 Task: Move the task Add support for internationalization to the mobile app to the section To-Do in the project Trailblazer and sort the tasks in the project by Assignee in Descending order.
Action: Mouse moved to (731, 288)
Screenshot: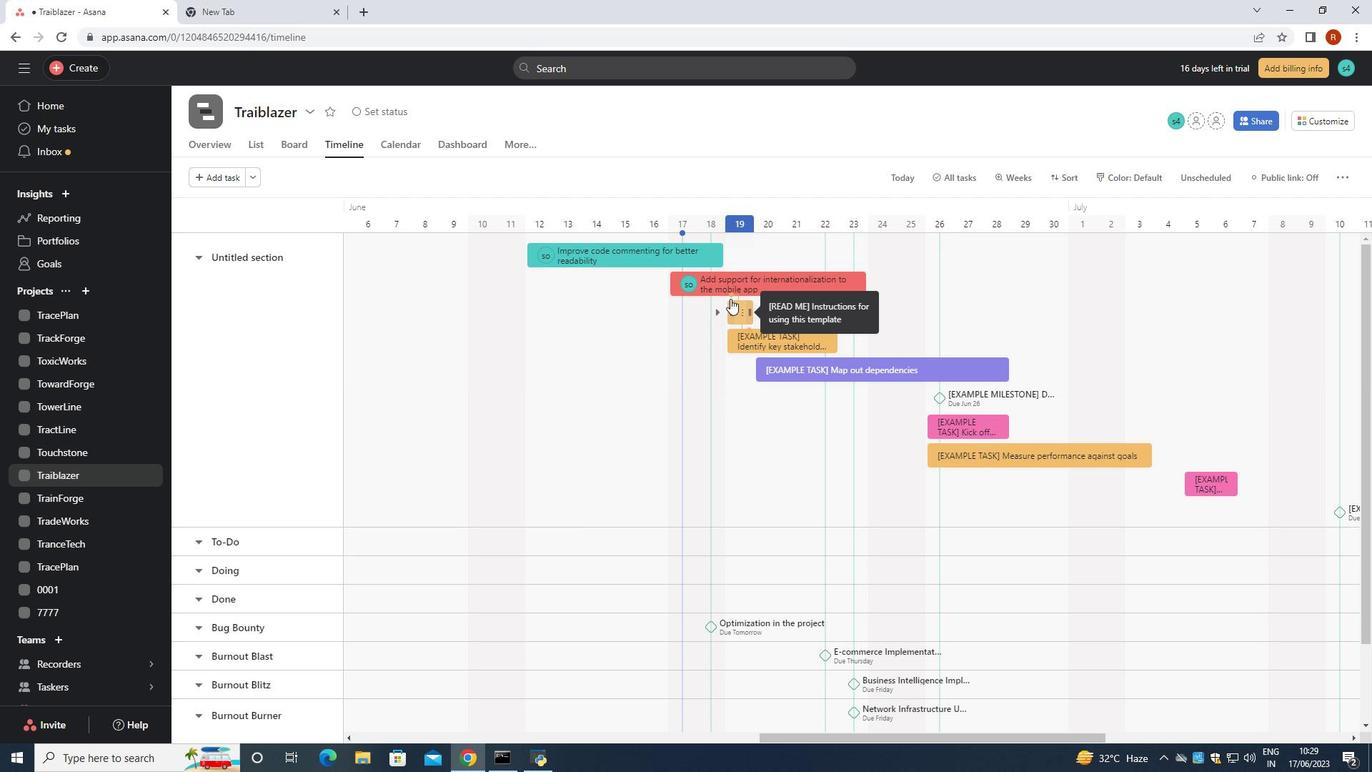 
Action: Mouse pressed left at (731, 288)
Screenshot: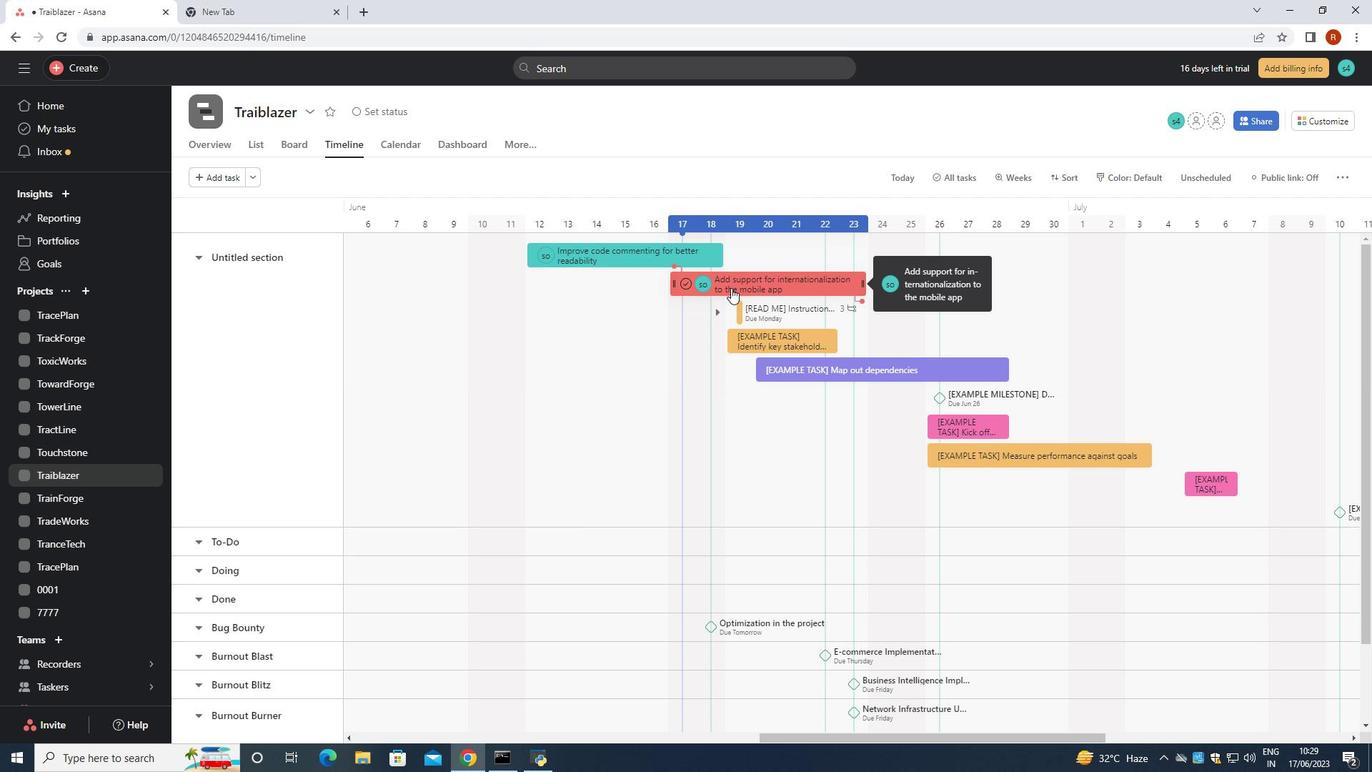 
Action: Mouse moved to (1115, 315)
Screenshot: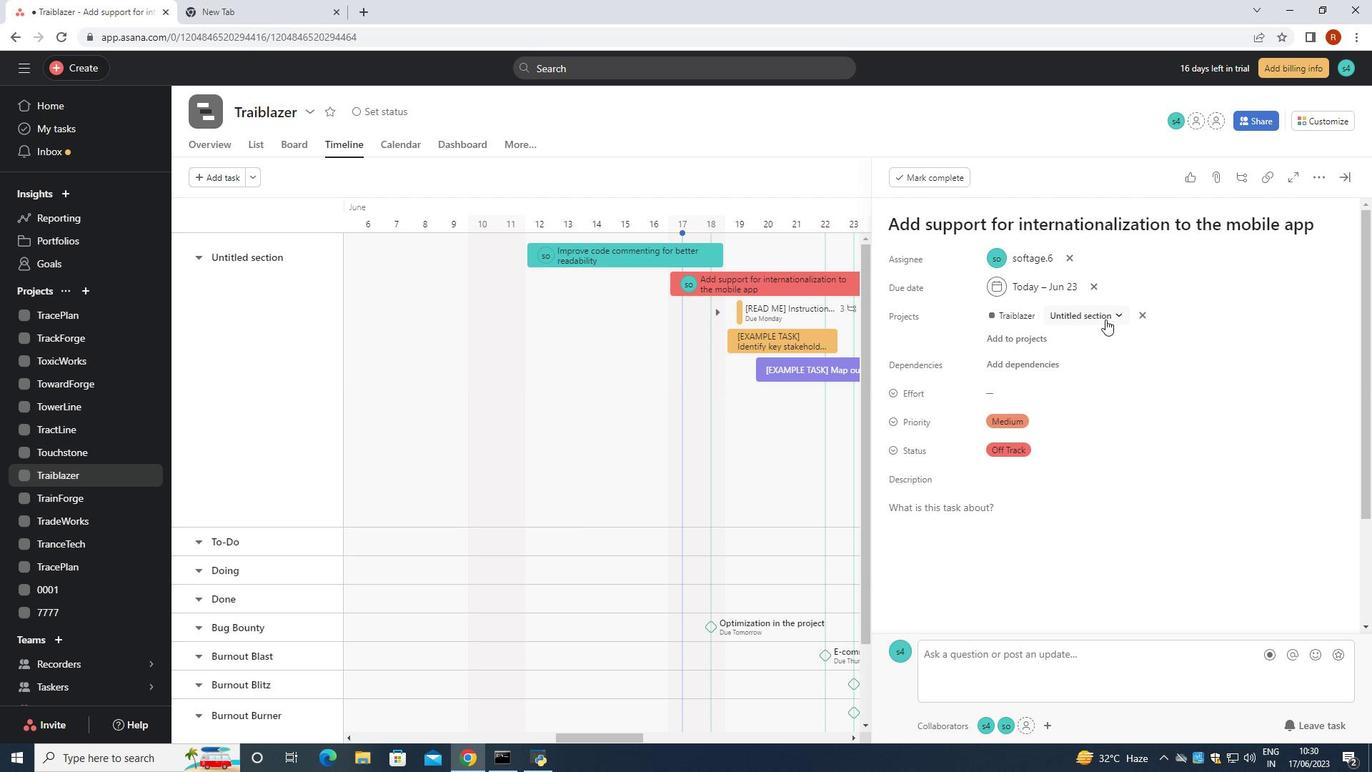 
Action: Mouse pressed left at (1115, 315)
Screenshot: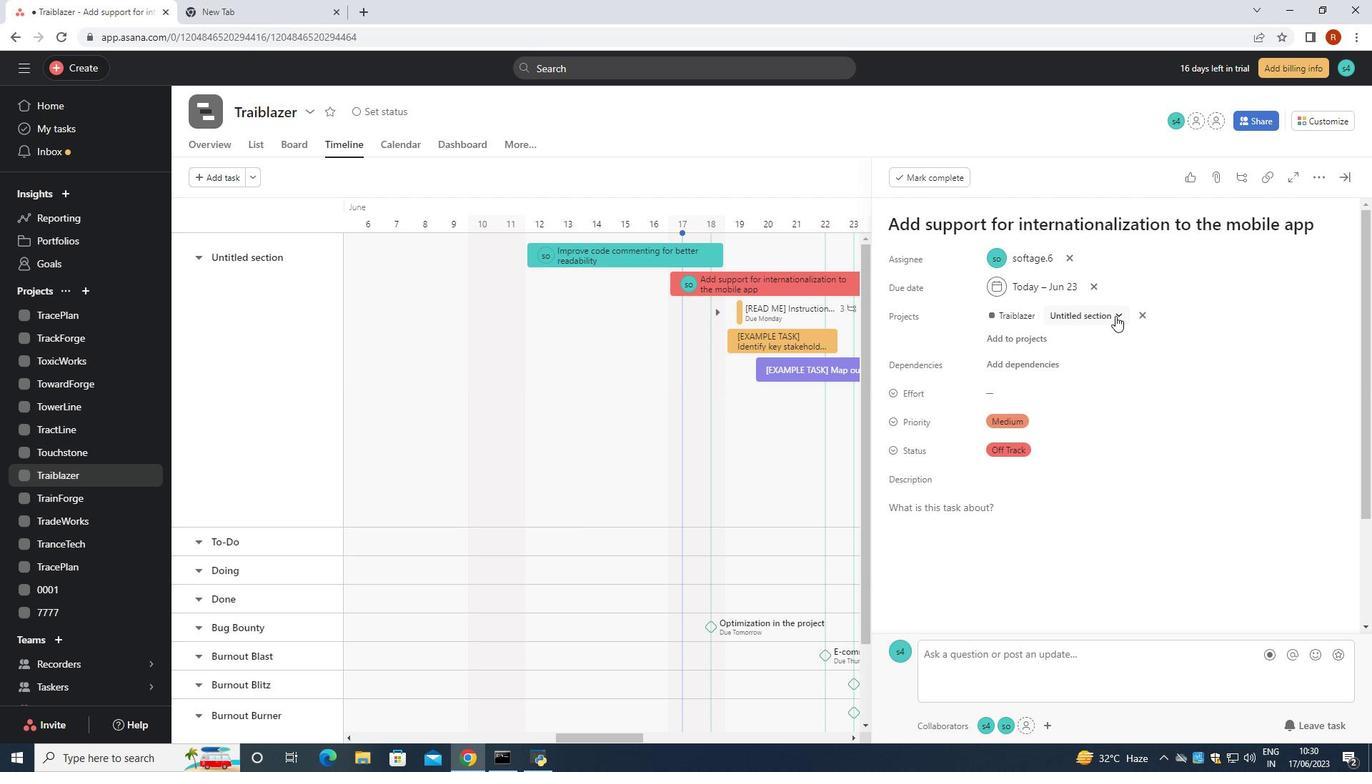 
Action: Mouse moved to (1053, 375)
Screenshot: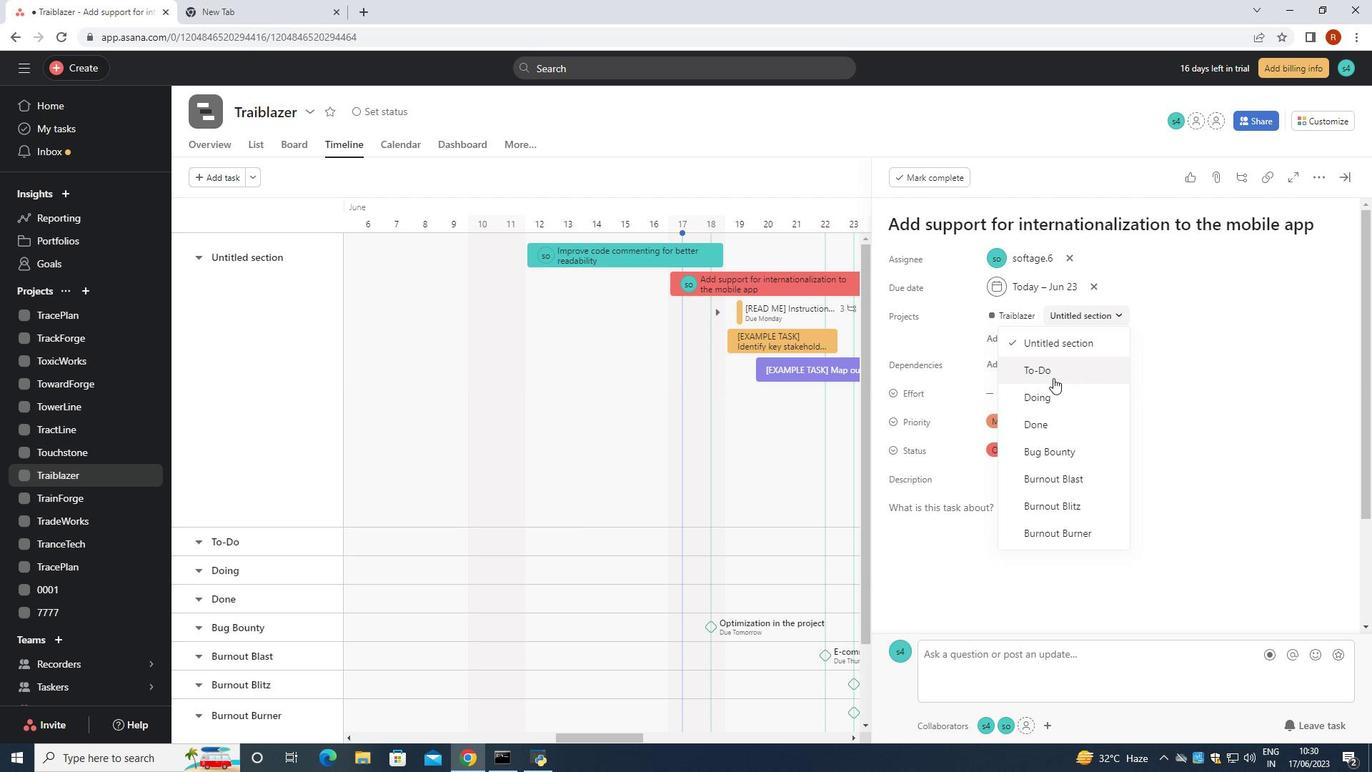 
Action: Mouse pressed left at (1053, 375)
Screenshot: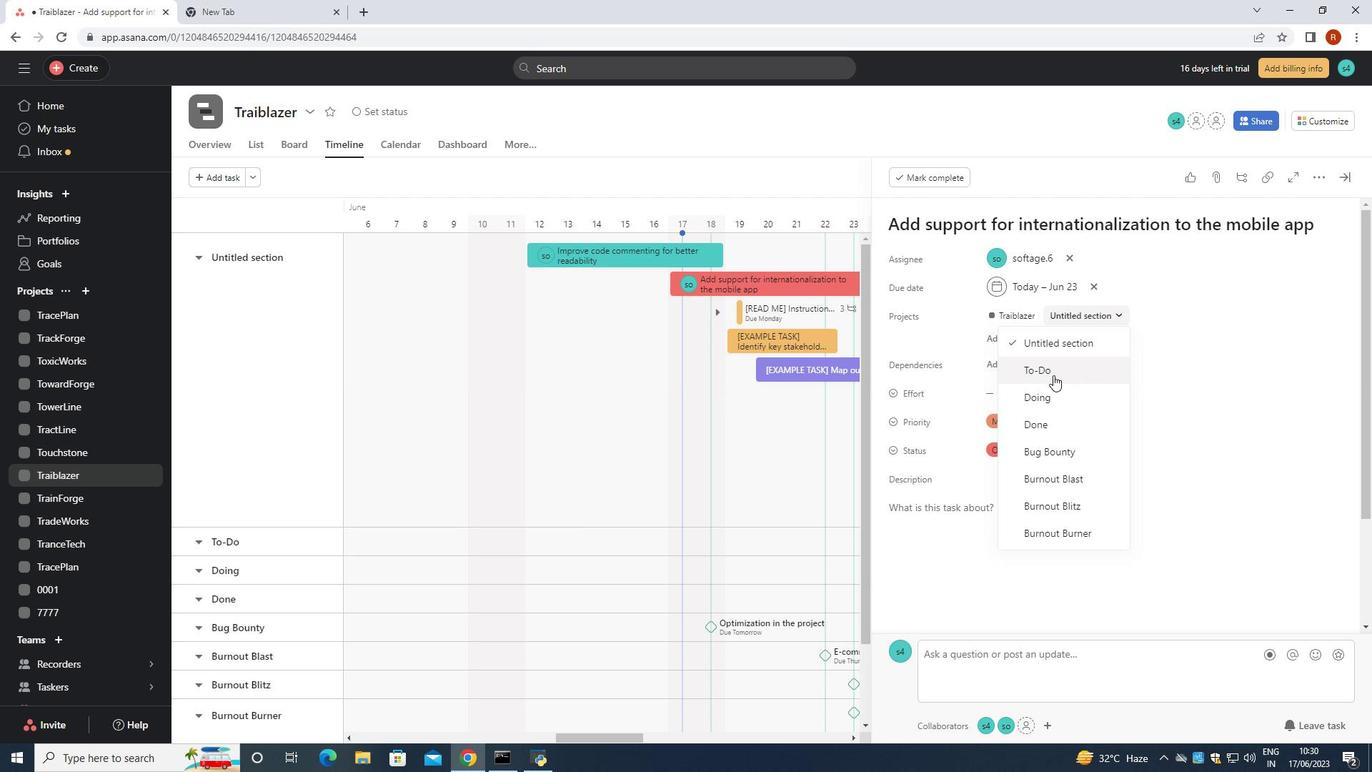 
Action: Mouse moved to (1333, 176)
Screenshot: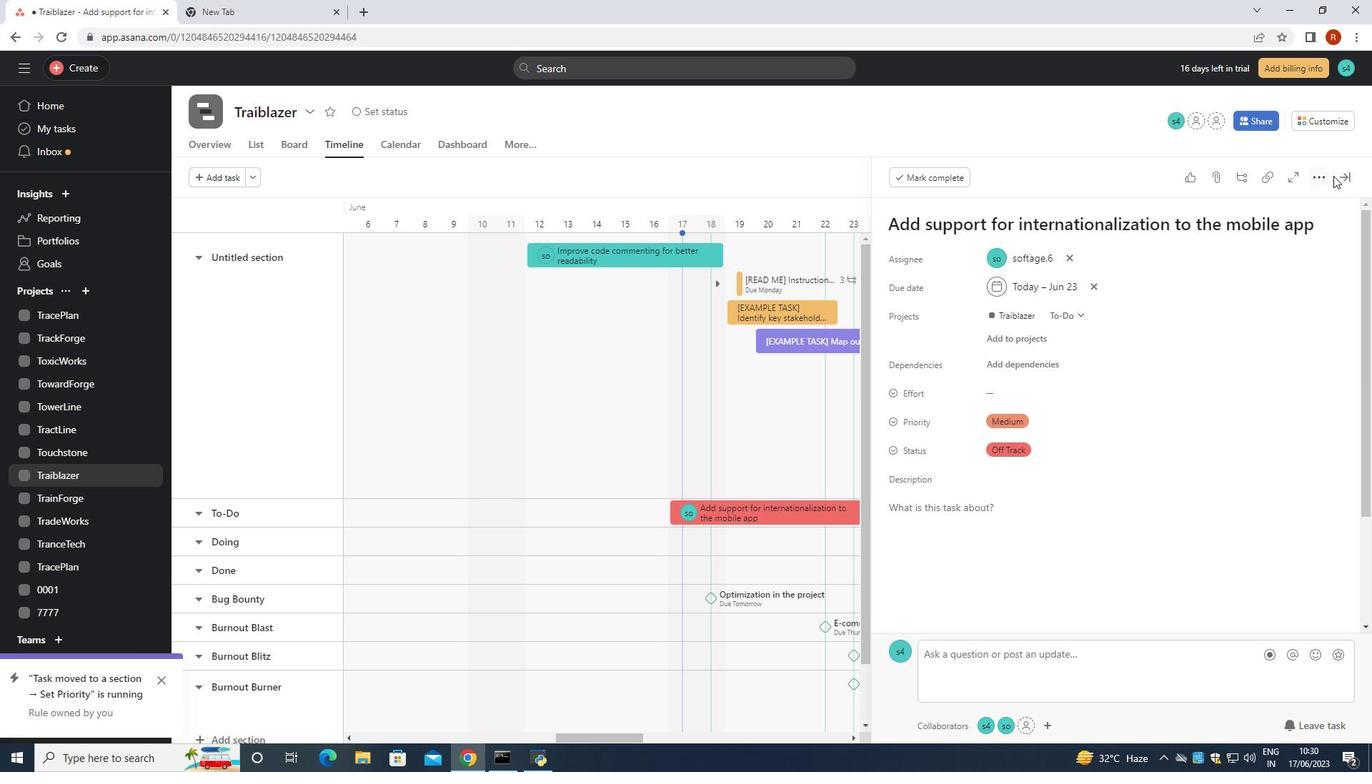 
Action: Mouse pressed left at (1333, 176)
Screenshot: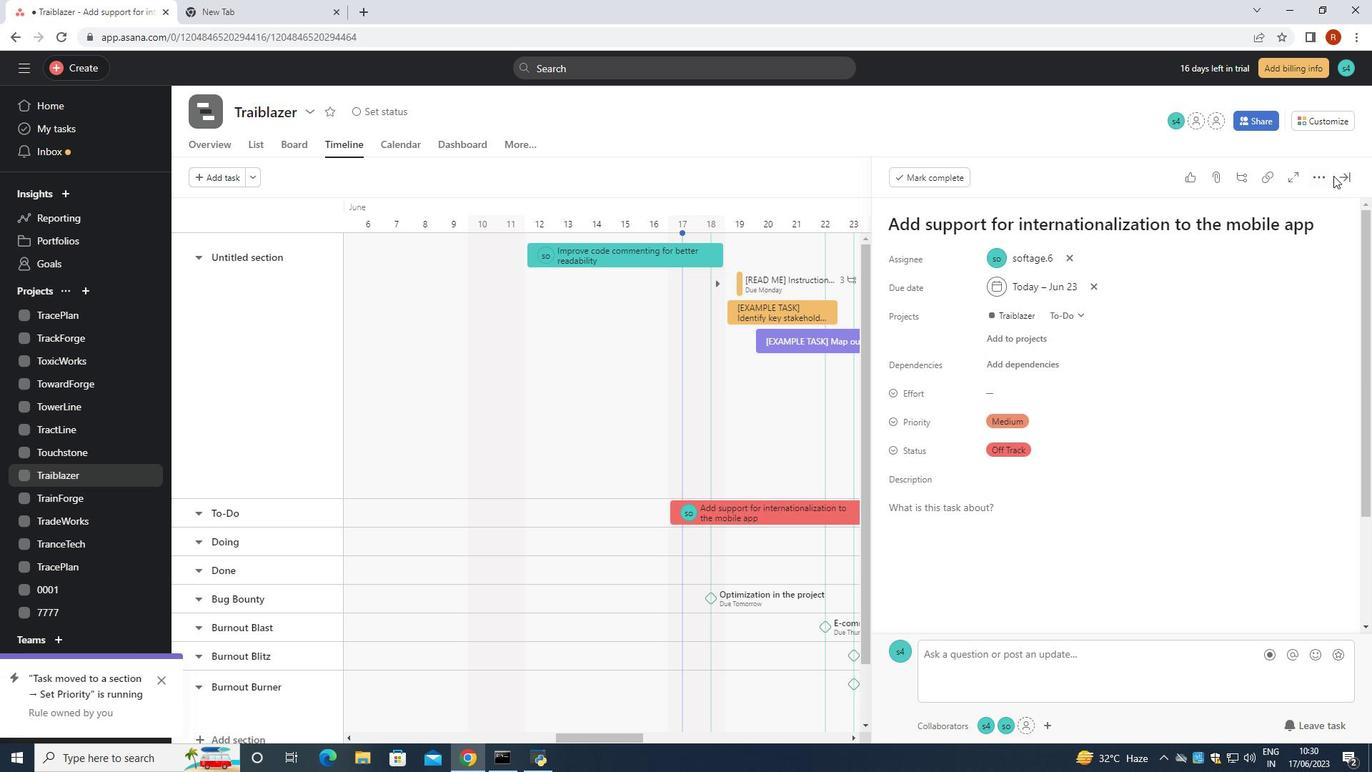 
Action: Mouse moved to (1342, 177)
Screenshot: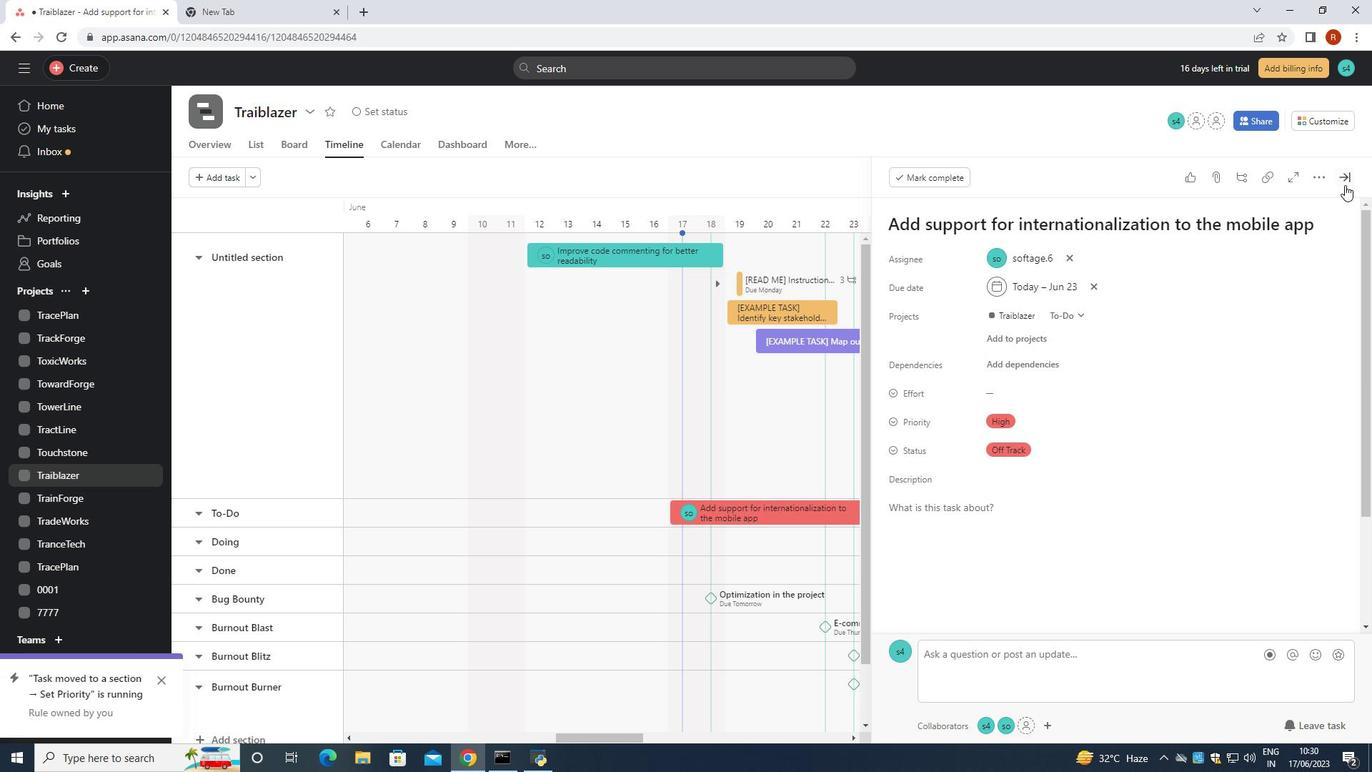 
Action: Mouse pressed left at (1342, 177)
Screenshot: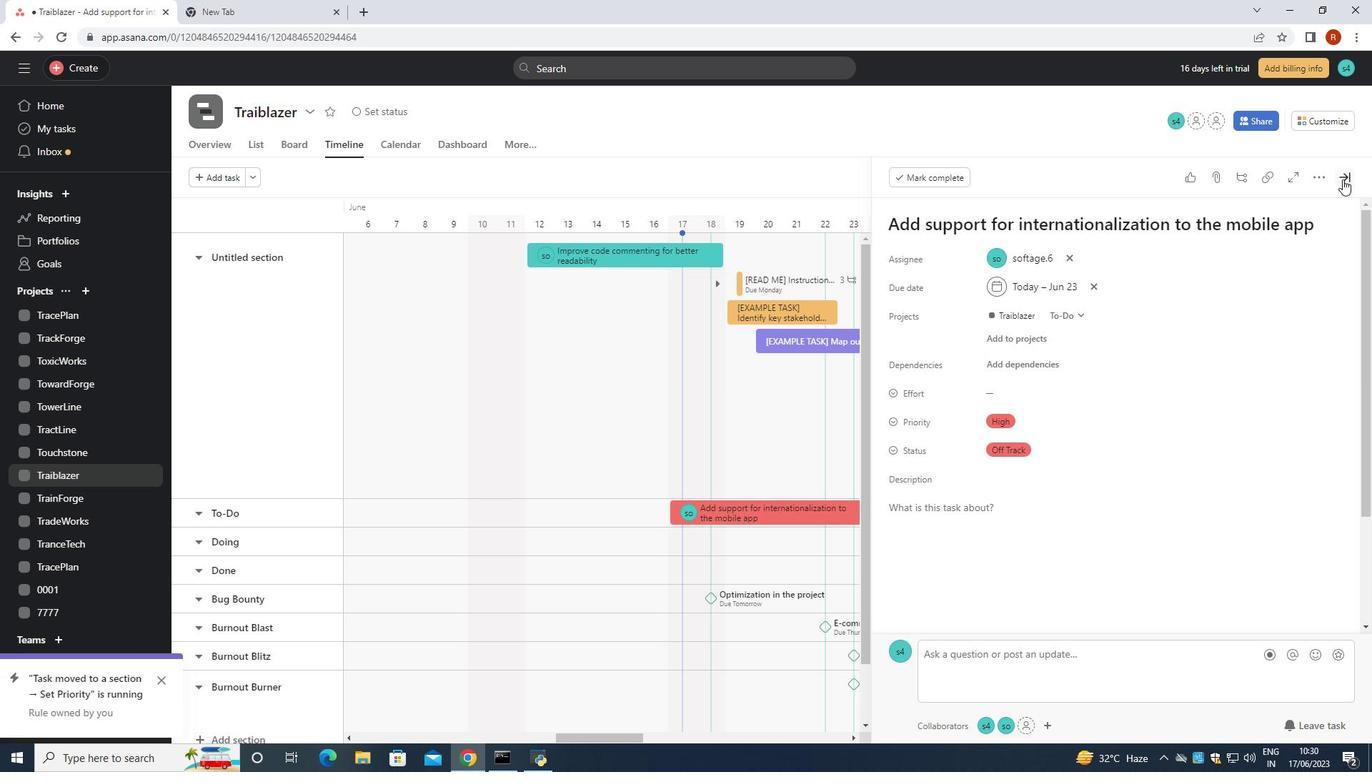 
Action: Mouse moved to (263, 141)
Screenshot: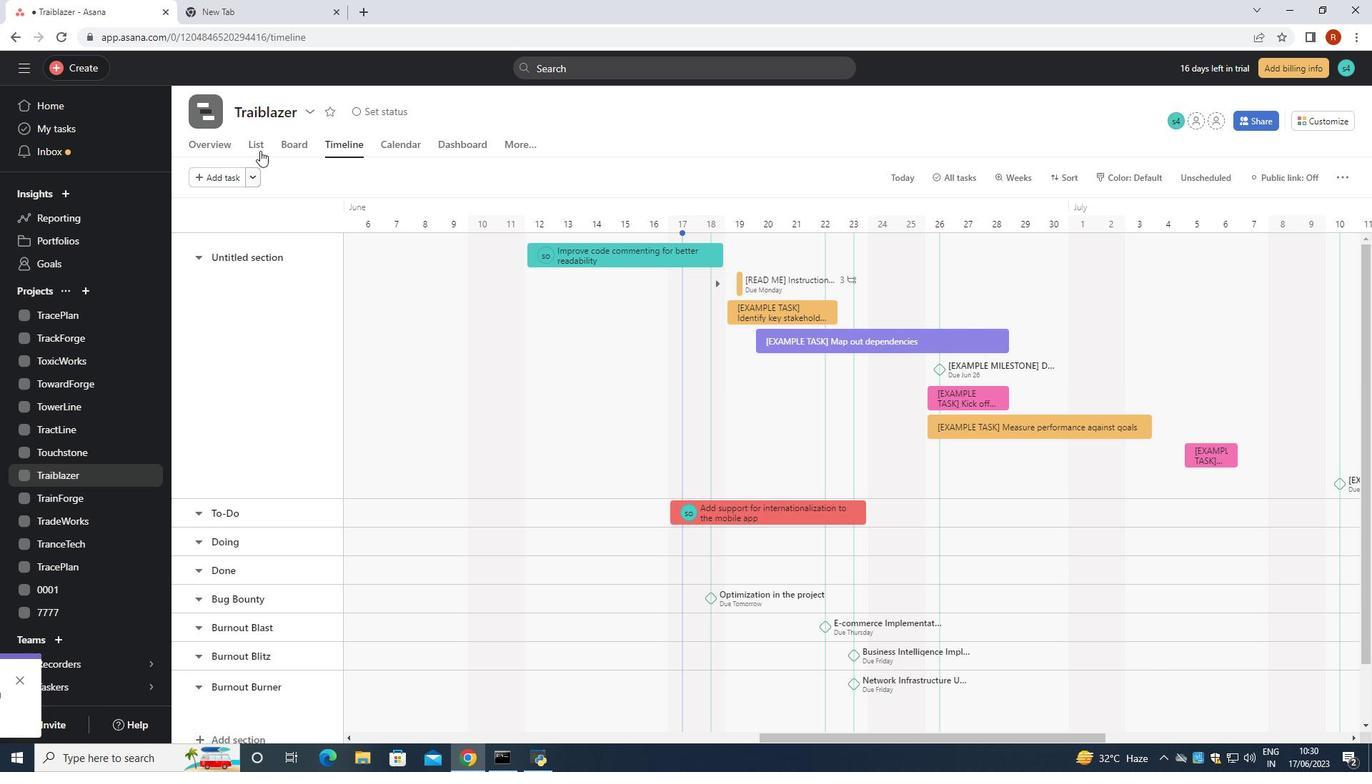 
Action: Mouse pressed left at (263, 141)
Screenshot: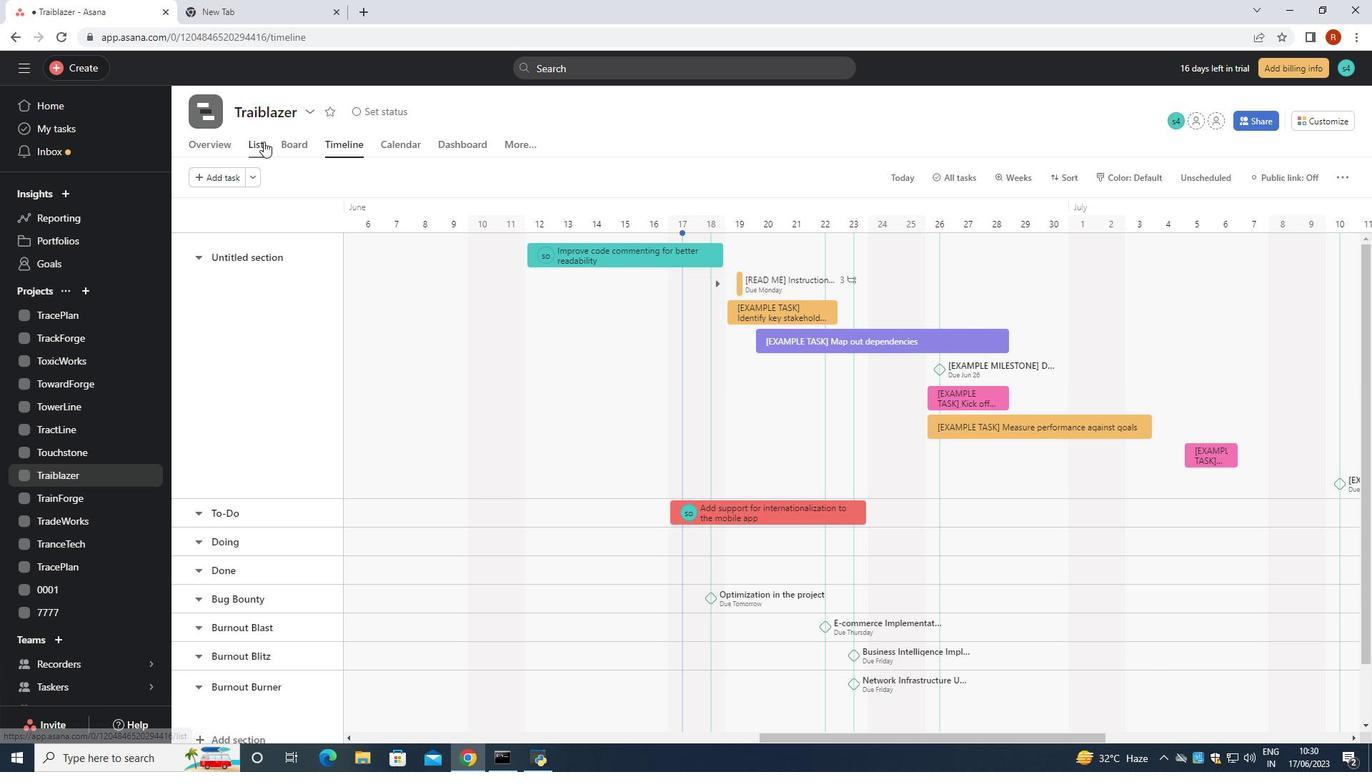 
Action: Mouse moved to (343, 178)
Screenshot: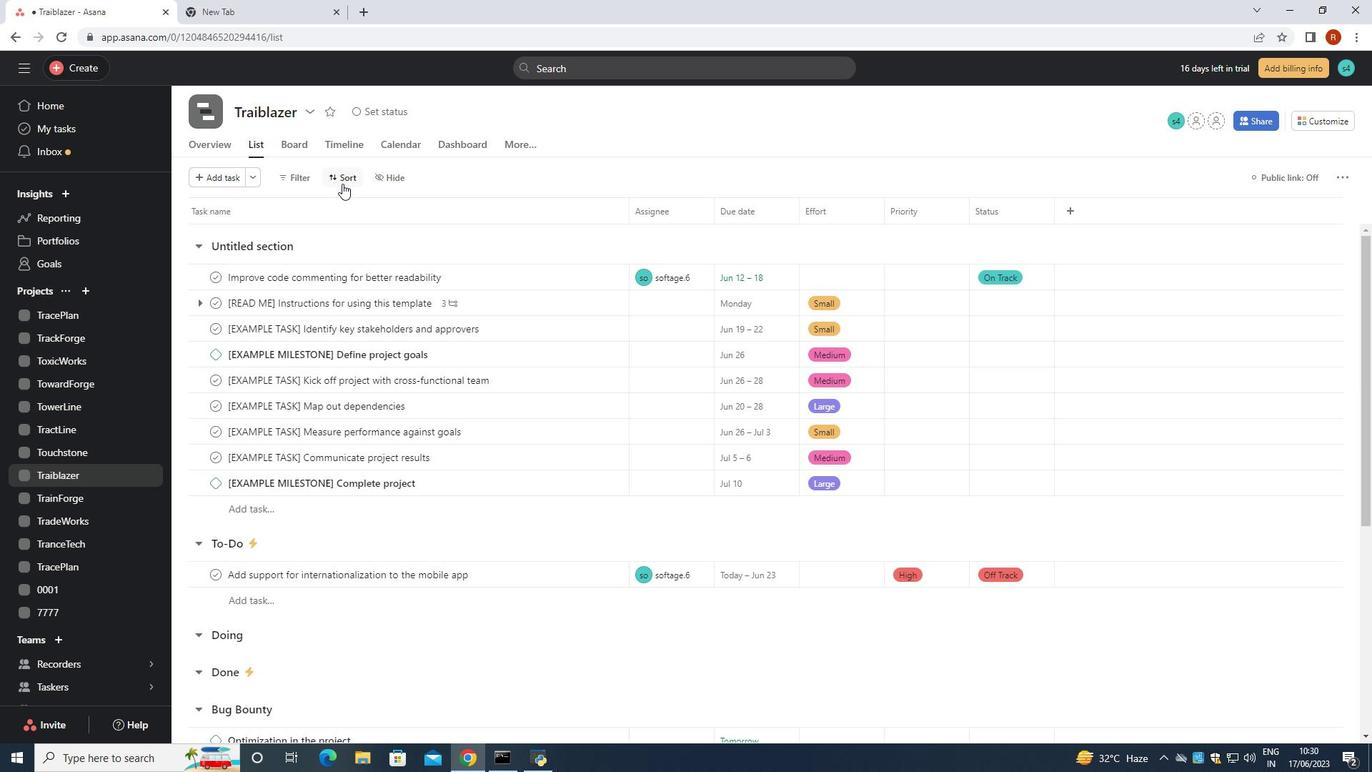 
Action: Mouse pressed left at (343, 178)
Screenshot: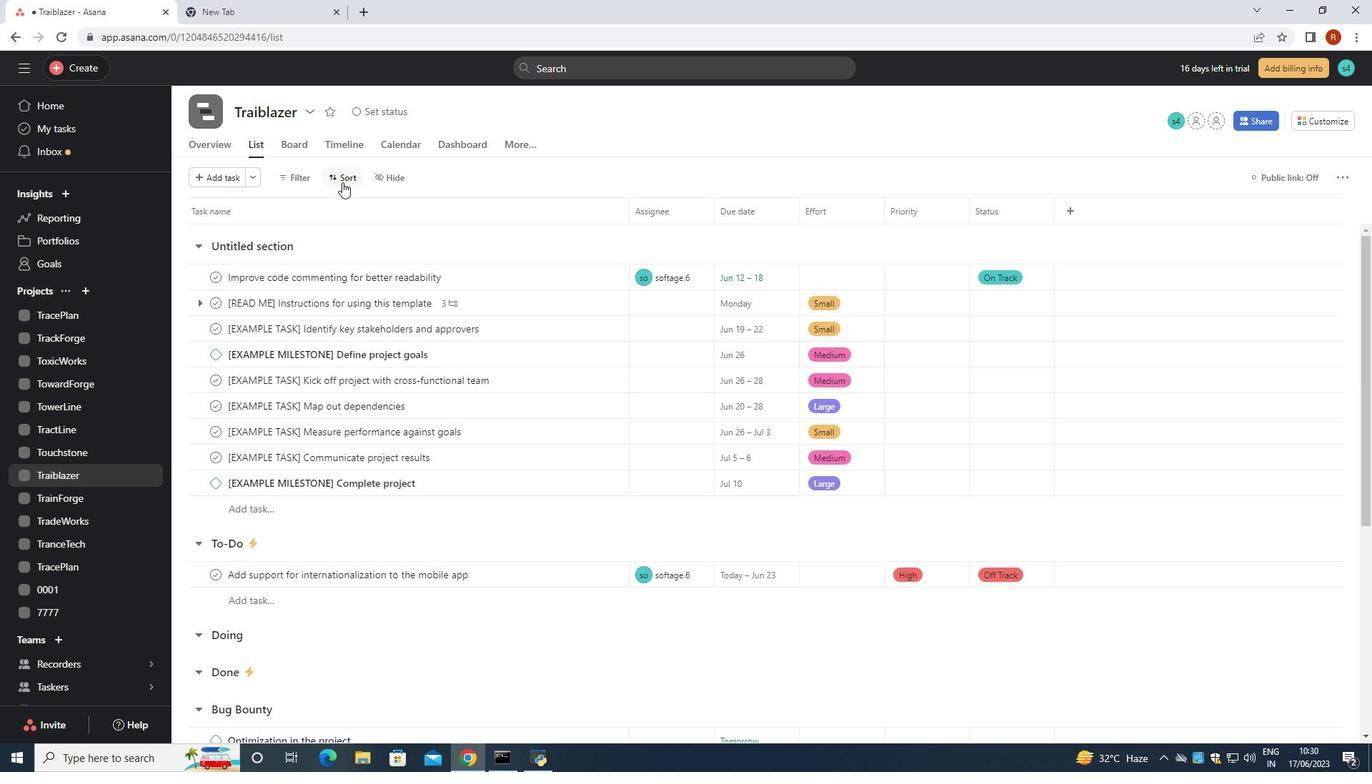 
Action: Mouse moved to (379, 298)
Screenshot: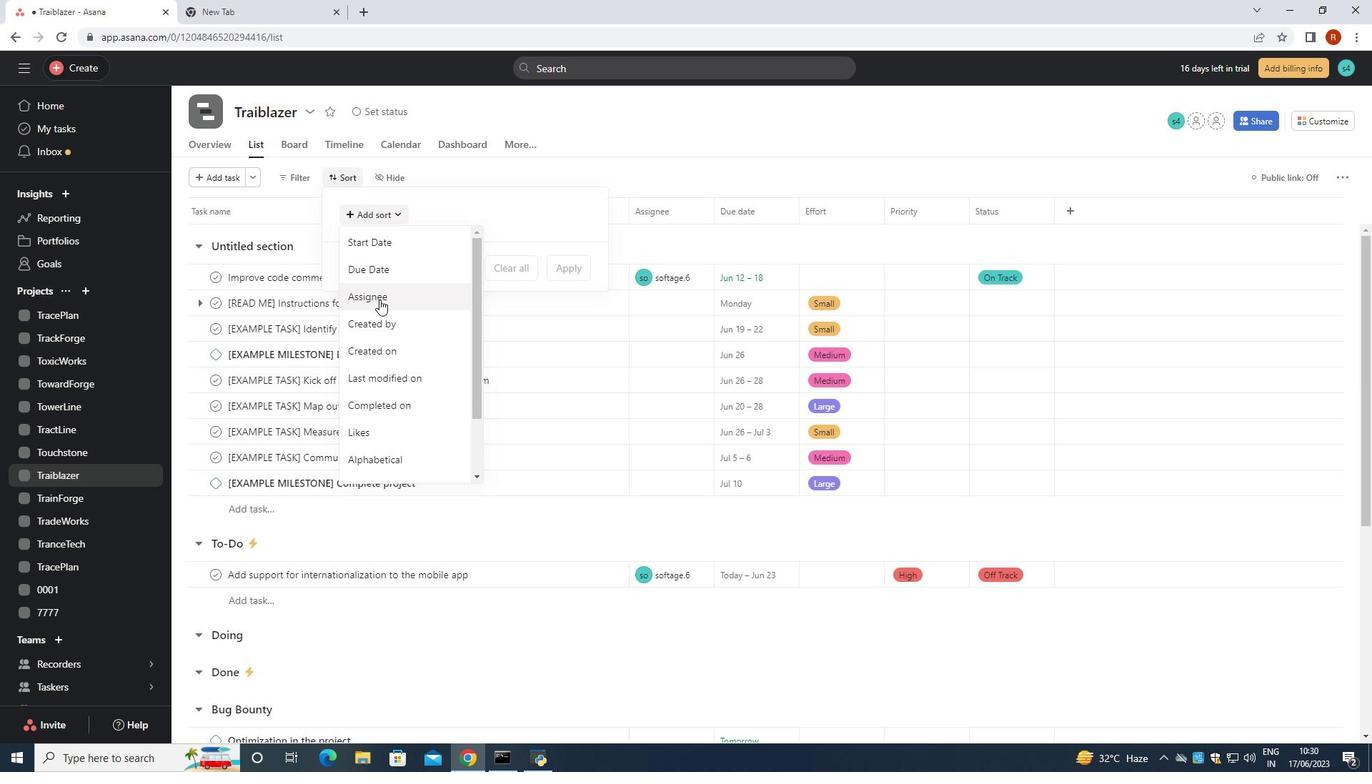 
Action: Mouse pressed left at (379, 298)
Screenshot: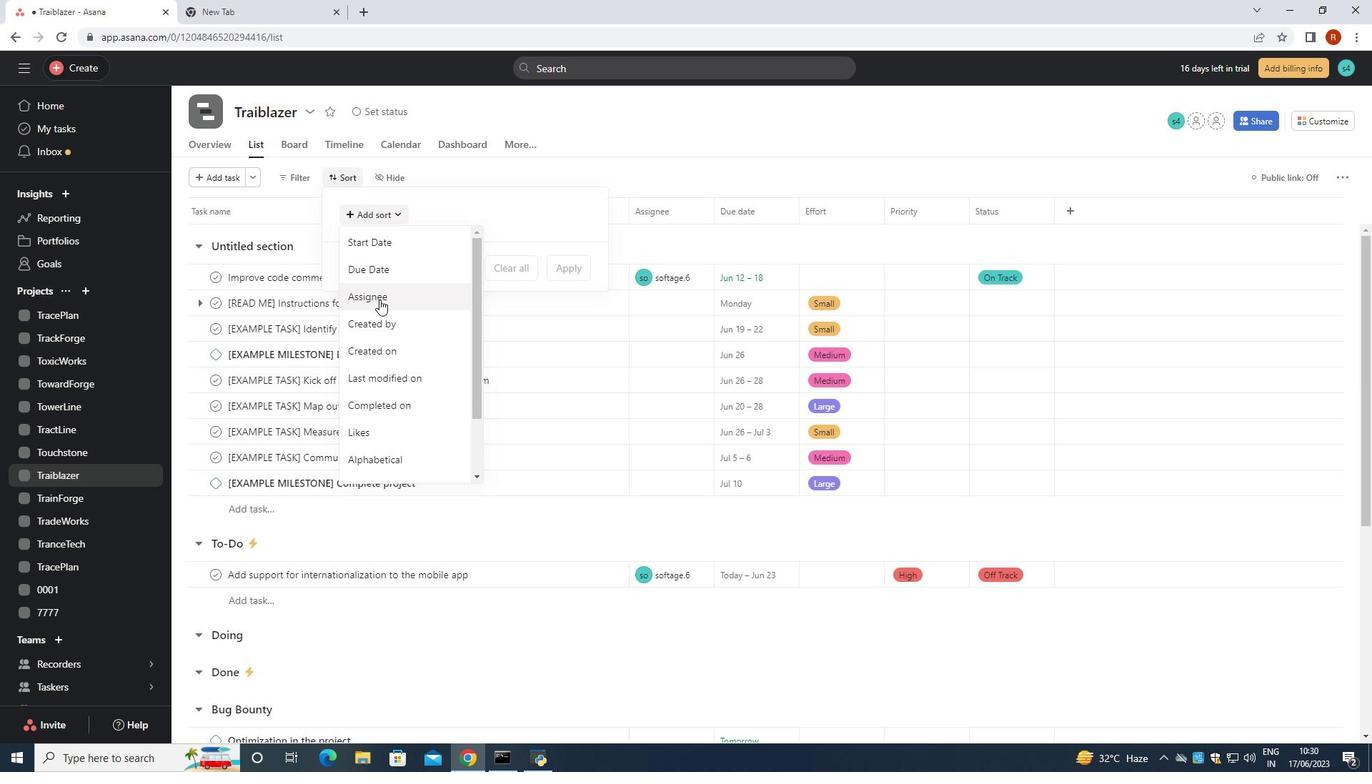 
Action: Mouse moved to (468, 238)
Screenshot: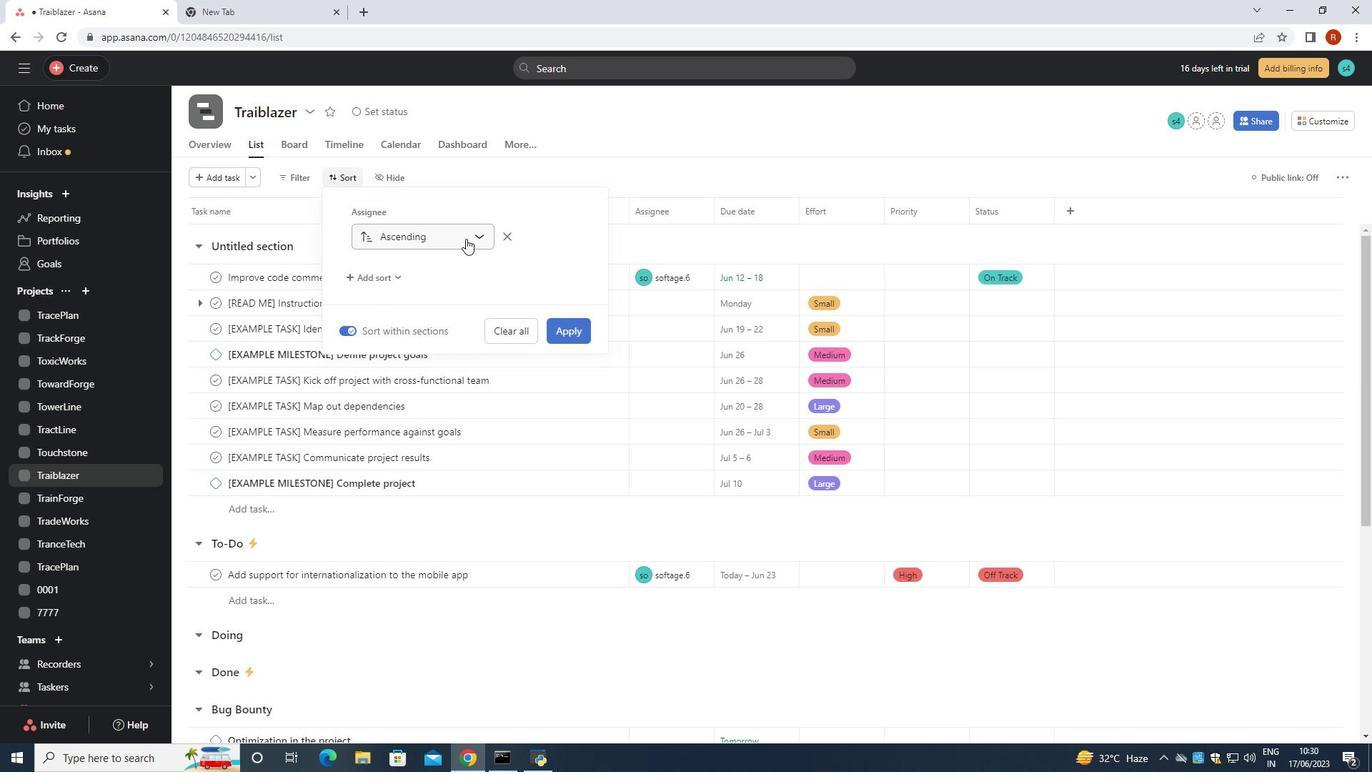 
Action: Mouse pressed left at (468, 238)
Screenshot: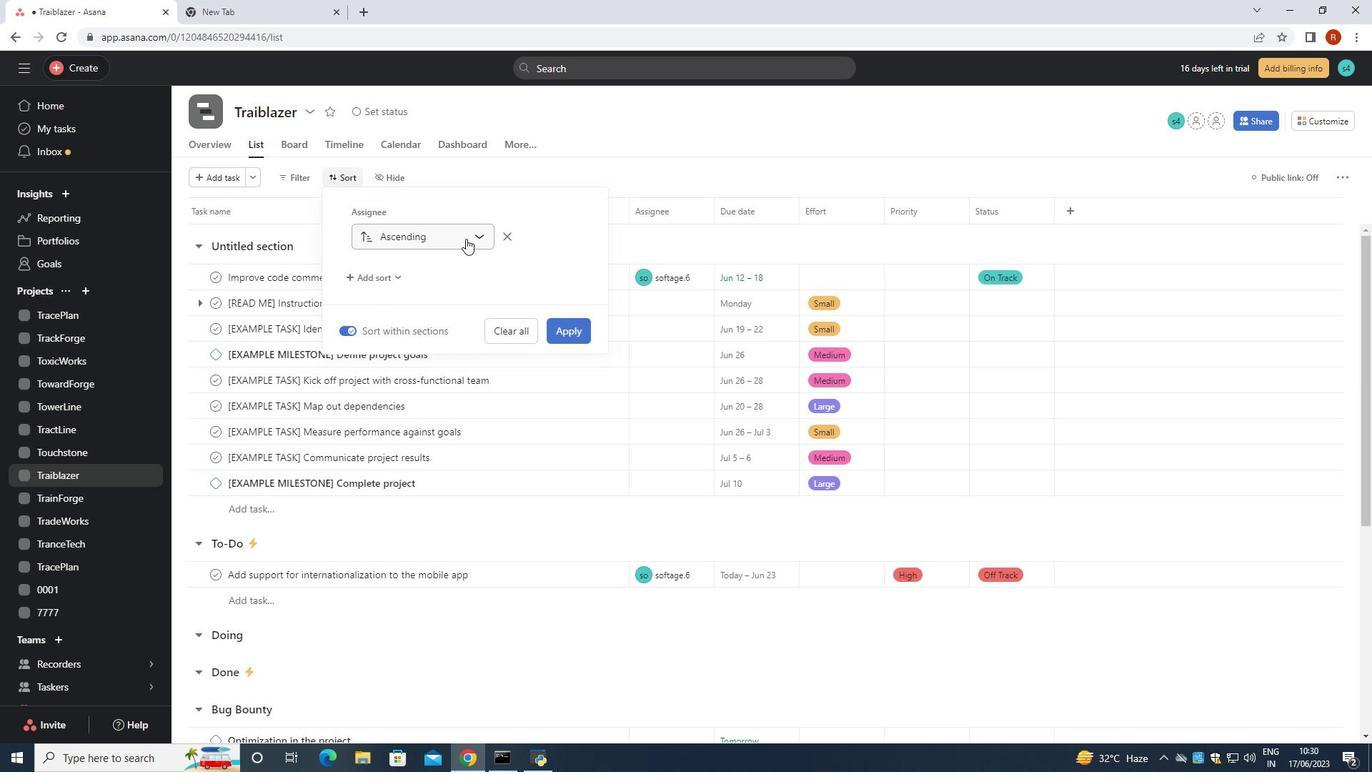 
Action: Mouse moved to (426, 285)
Screenshot: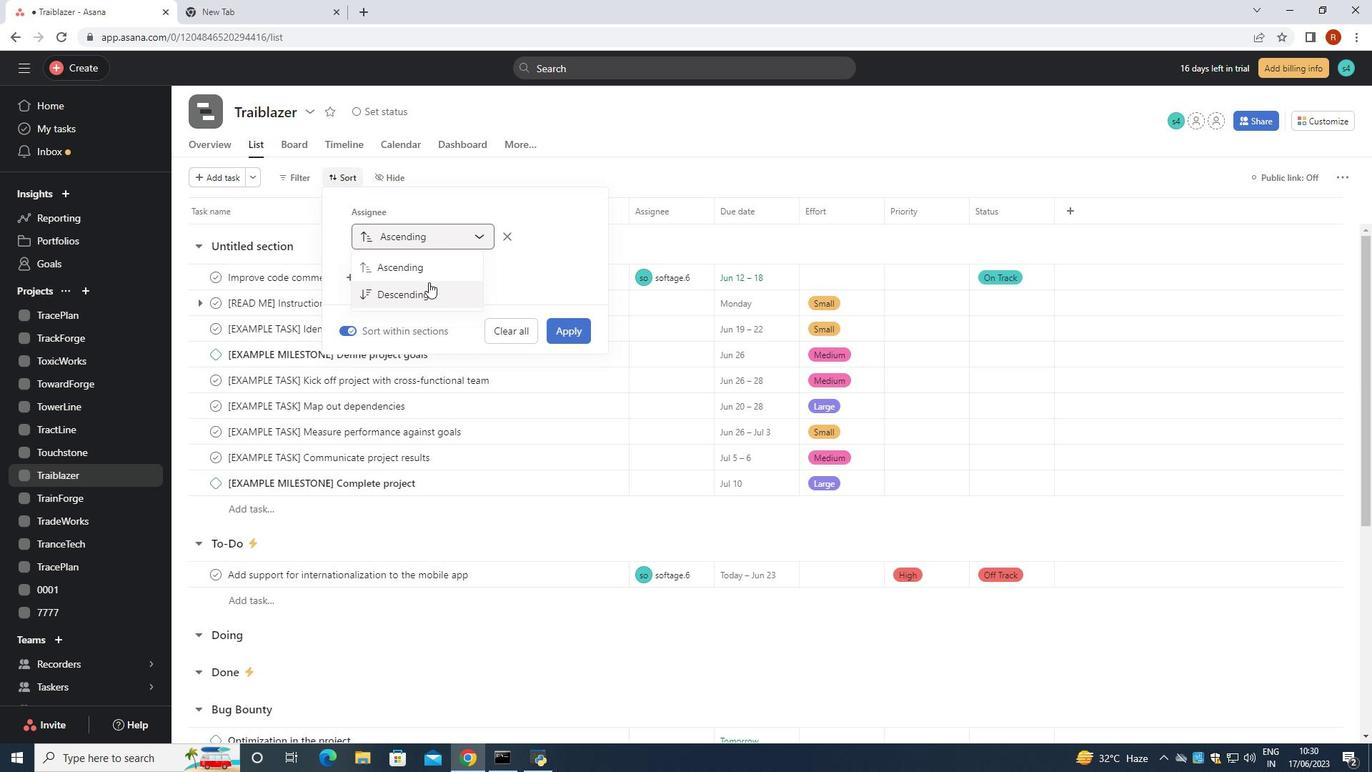 
Action: Mouse pressed left at (426, 285)
Screenshot: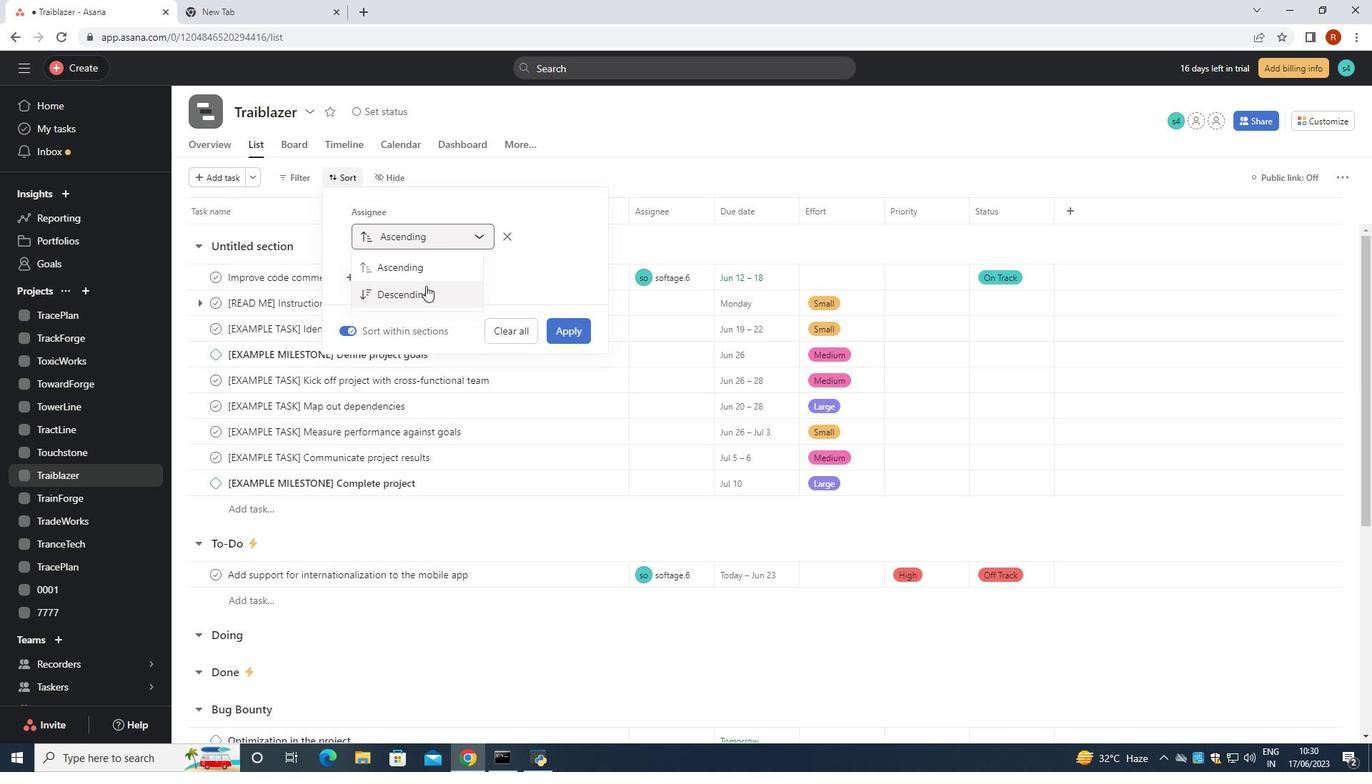 
Action: Mouse moved to (574, 329)
Screenshot: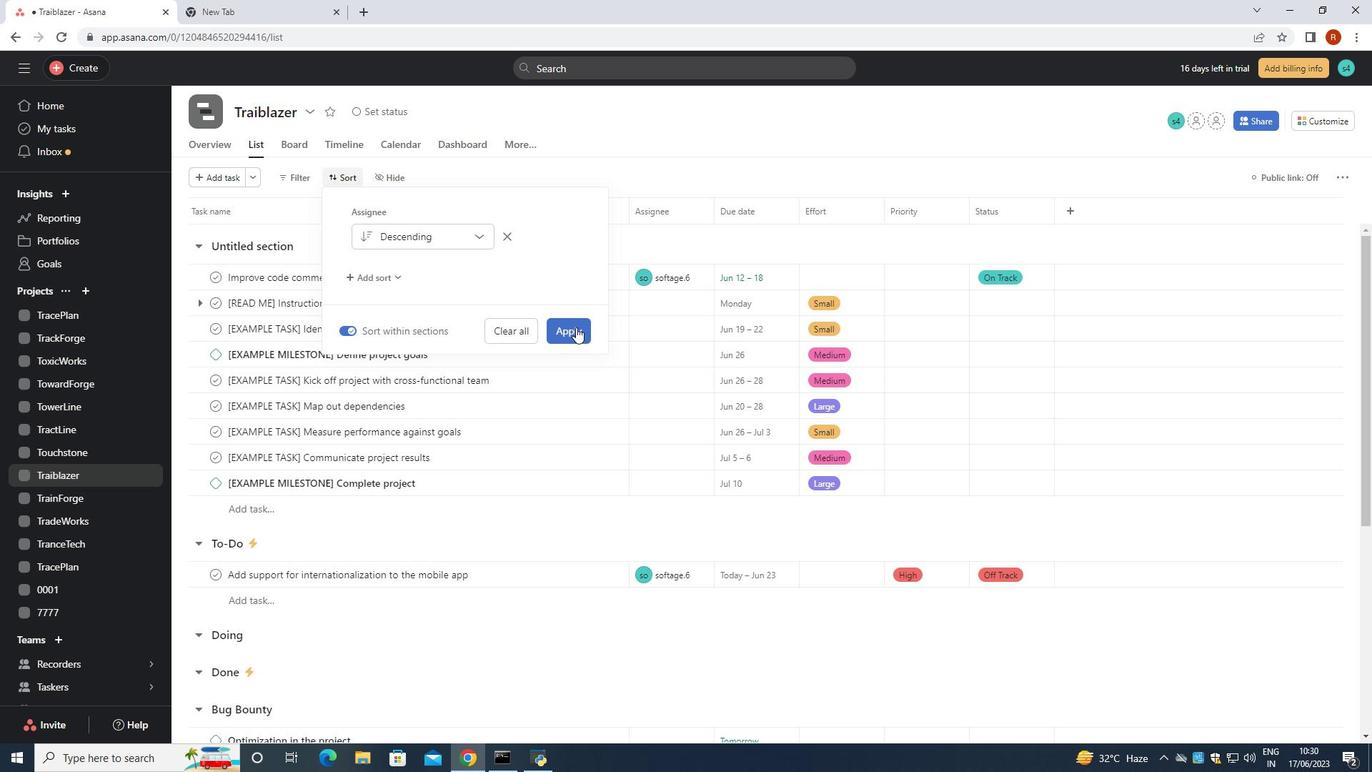
Action: Mouse pressed left at (574, 329)
Screenshot: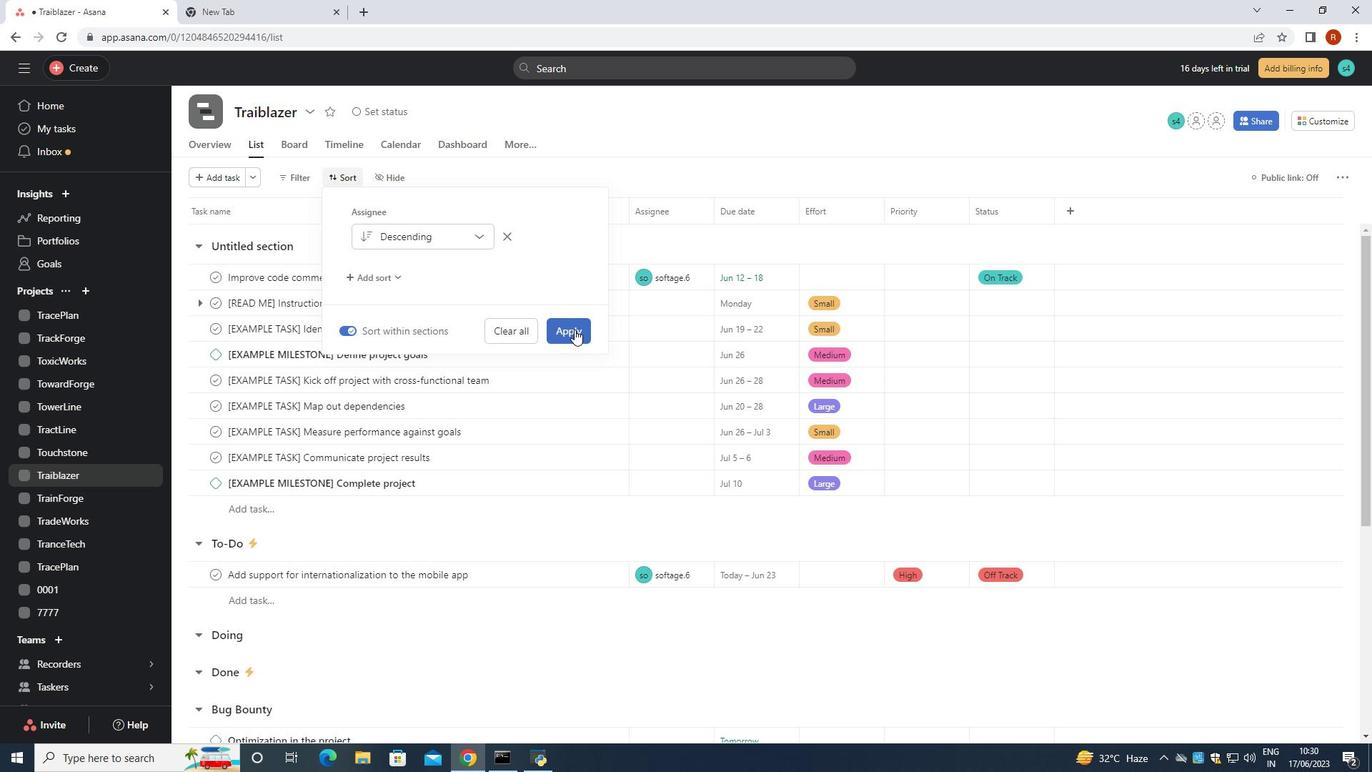 
